 Task: Add Evolved Midnight Coconut Bar - 100% Cacao to the cart.
Action: Mouse moved to (279, 138)
Screenshot: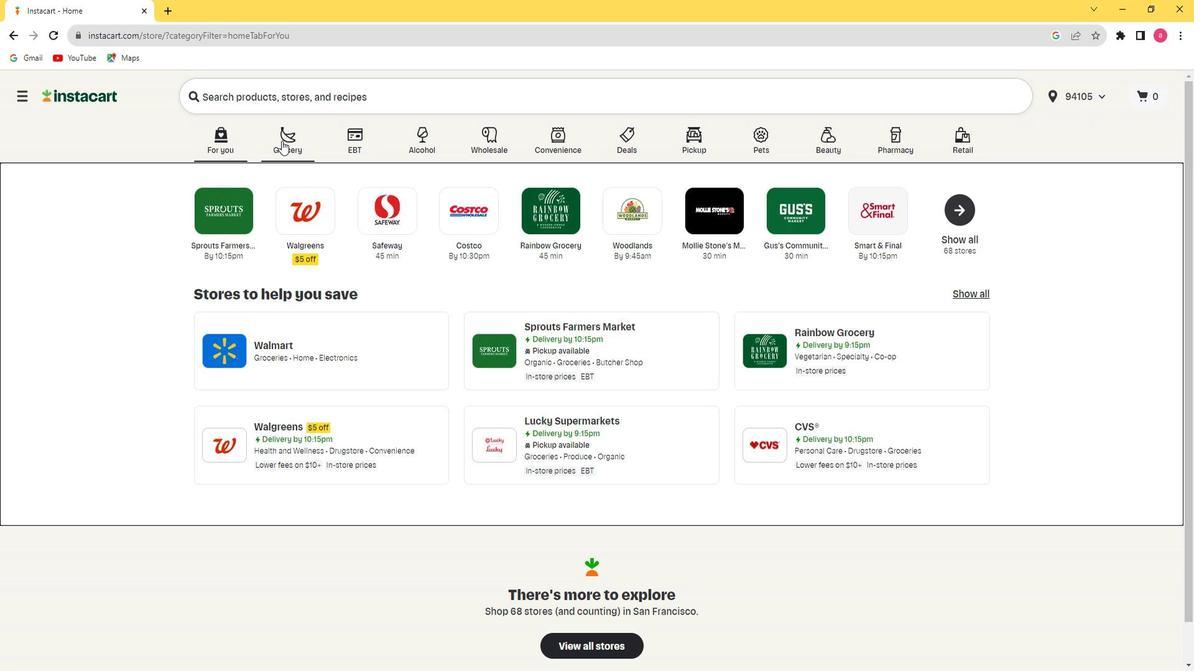 
Action: Mouse pressed left at (279, 138)
Screenshot: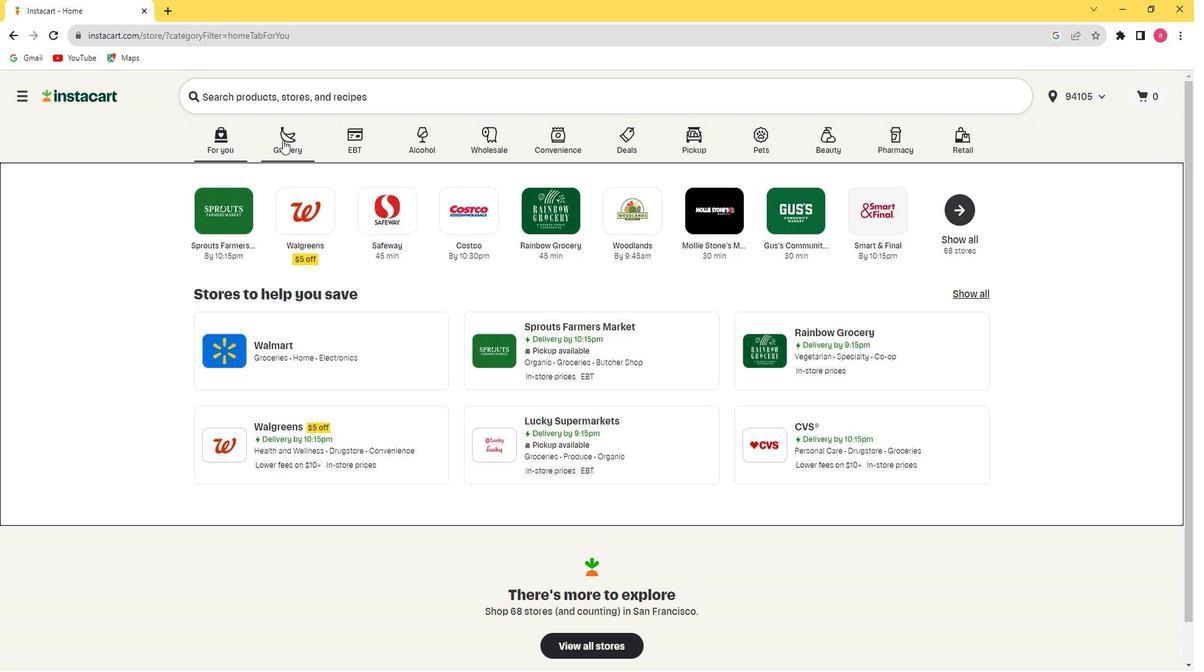 
Action: Mouse moved to (763, 227)
Screenshot: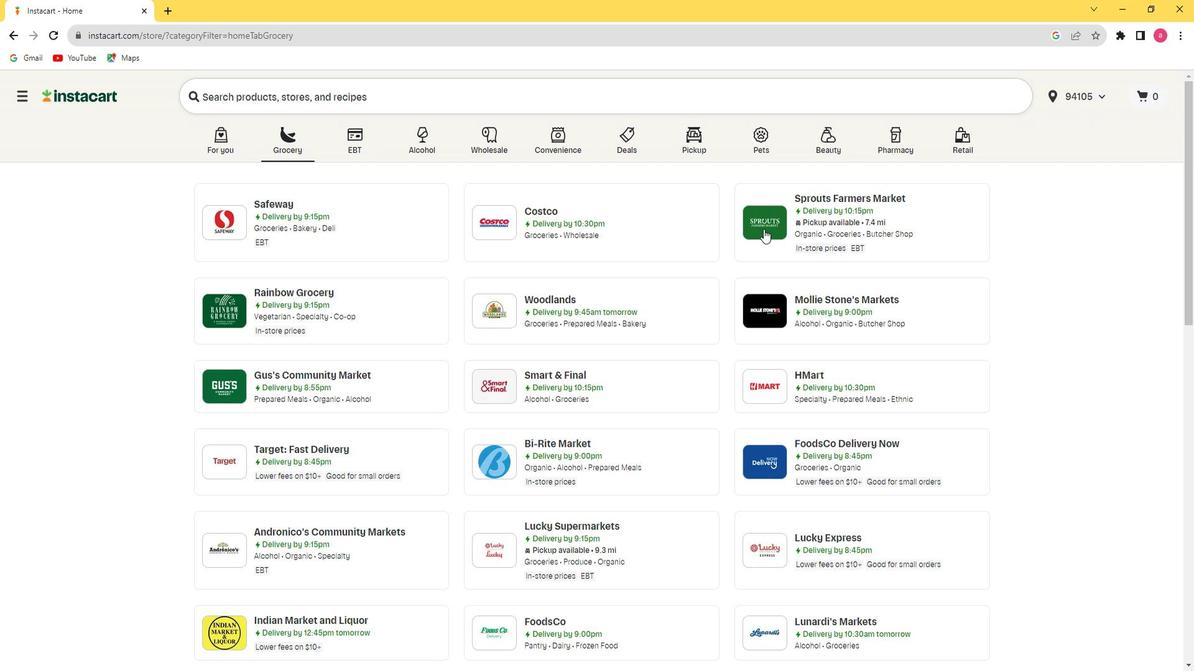 
Action: Mouse pressed left at (763, 227)
Screenshot: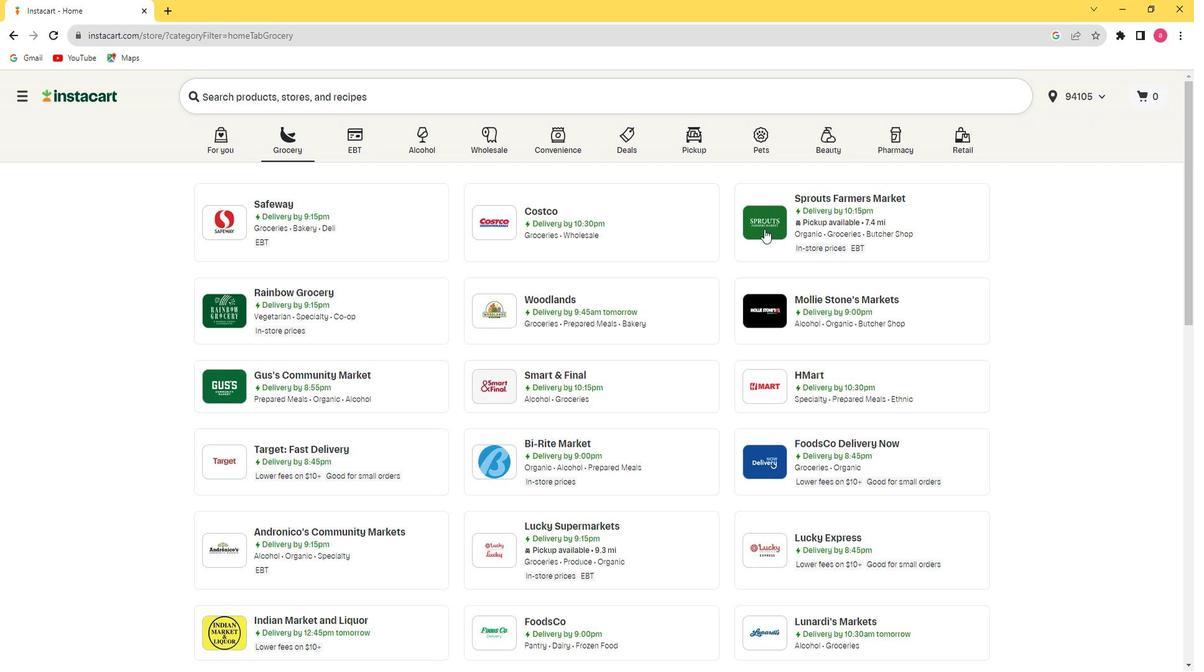 
Action: Mouse moved to (85, 509)
Screenshot: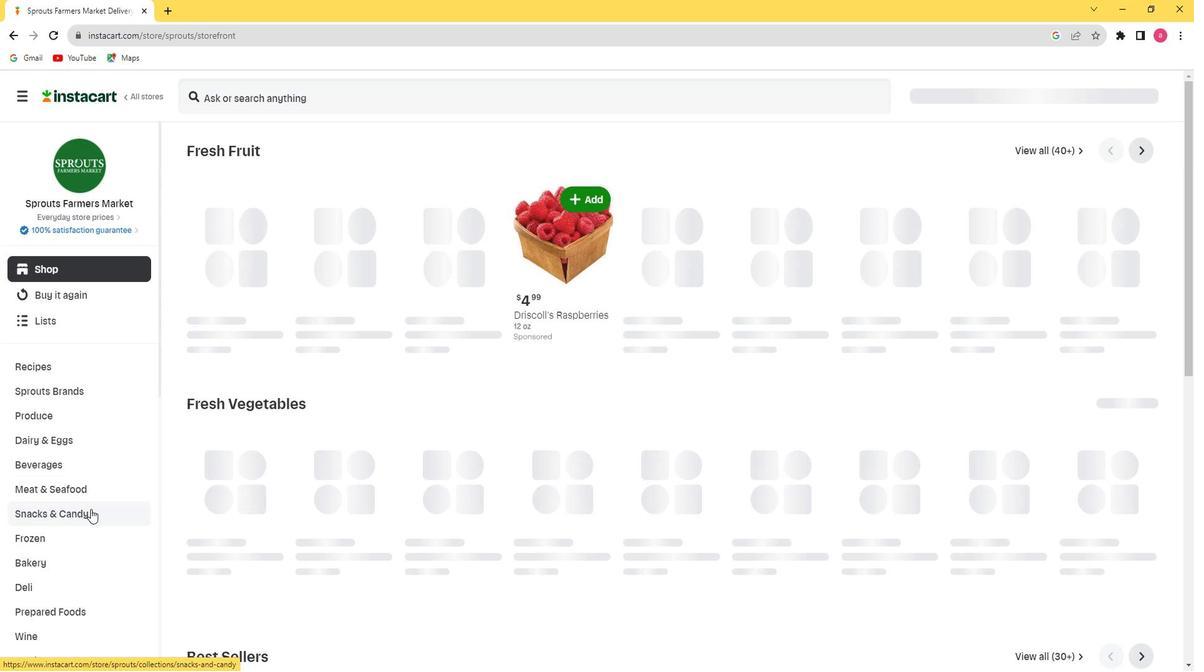 
Action: Mouse pressed left at (85, 509)
Screenshot: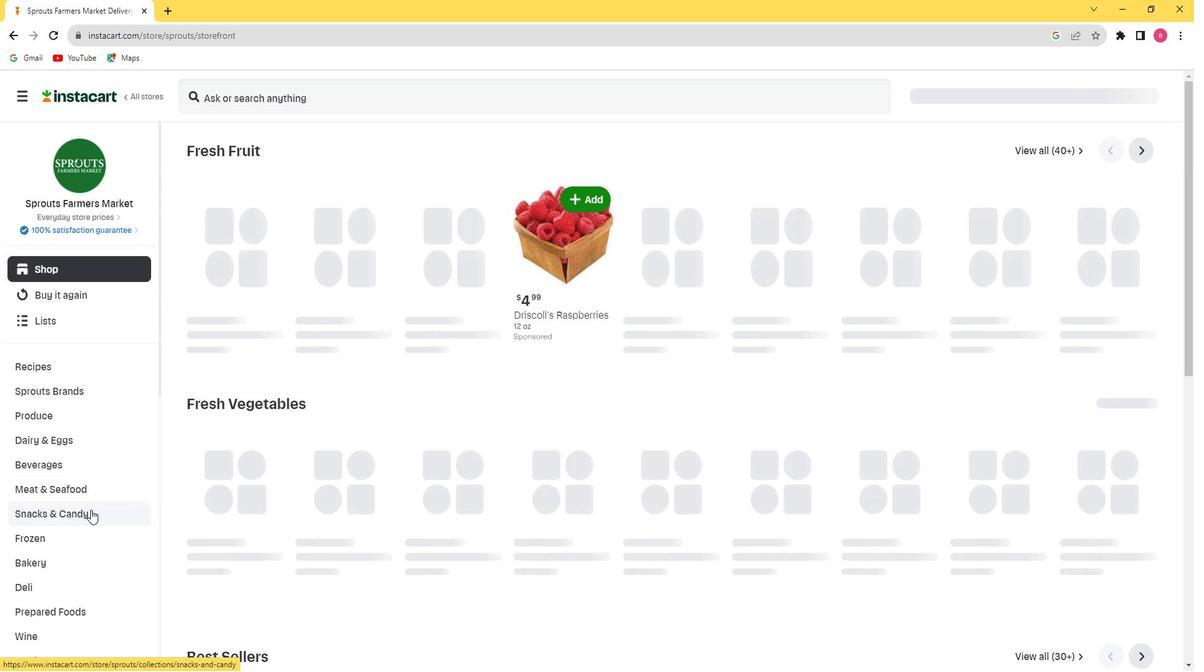 
Action: Mouse moved to (89, 540)
Screenshot: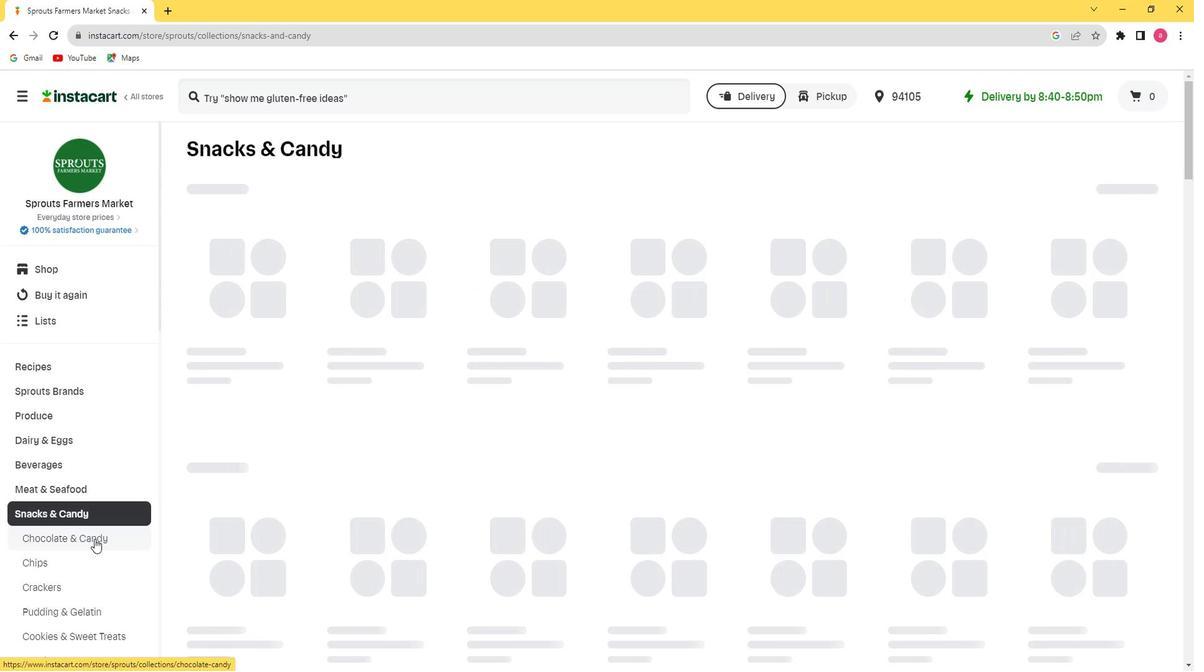
Action: Mouse pressed left at (89, 540)
Screenshot: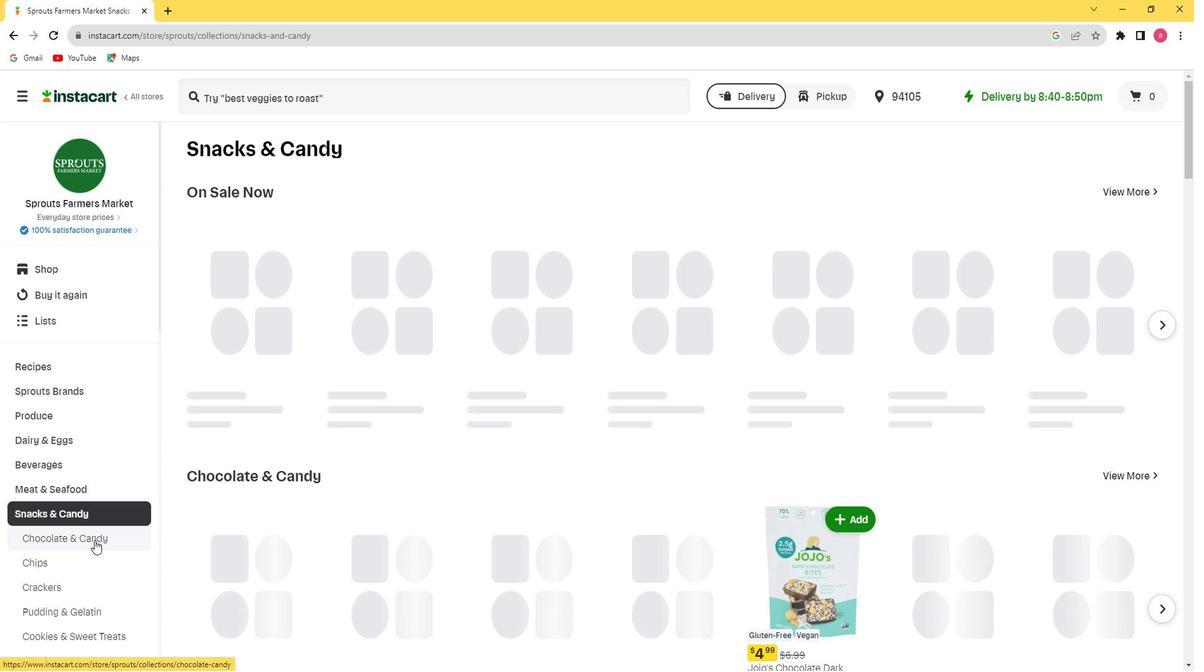 
Action: Mouse moved to (250, 203)
Screenshot: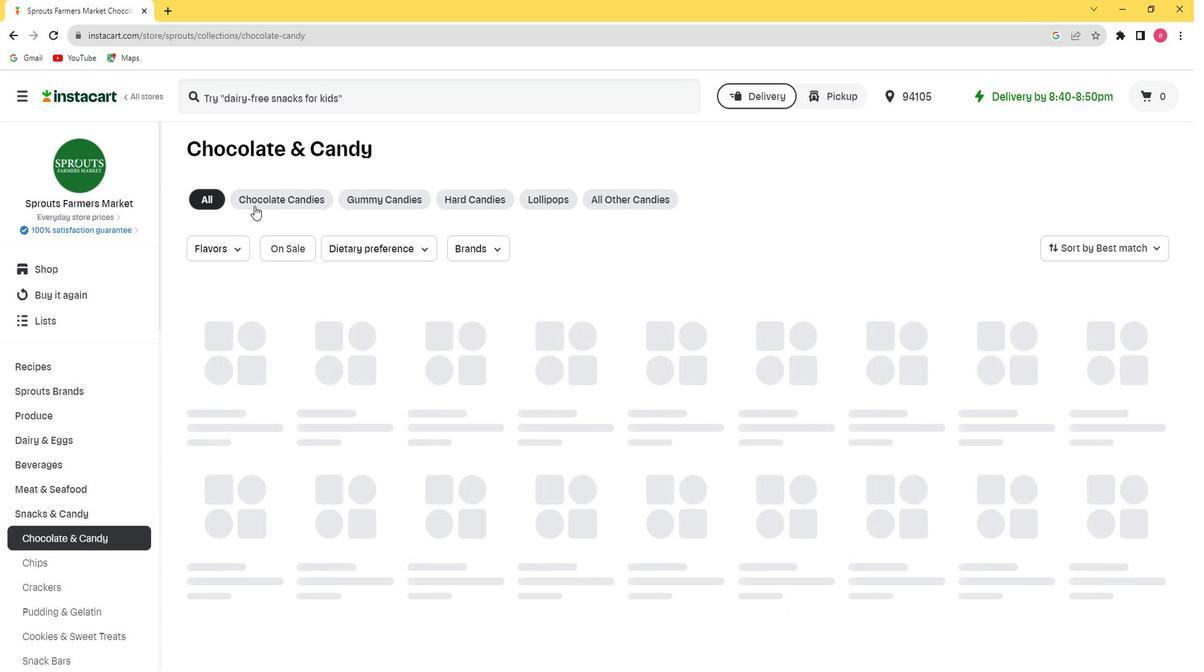 
Action: Mouse pressed left at (250, 203)
Screenshot: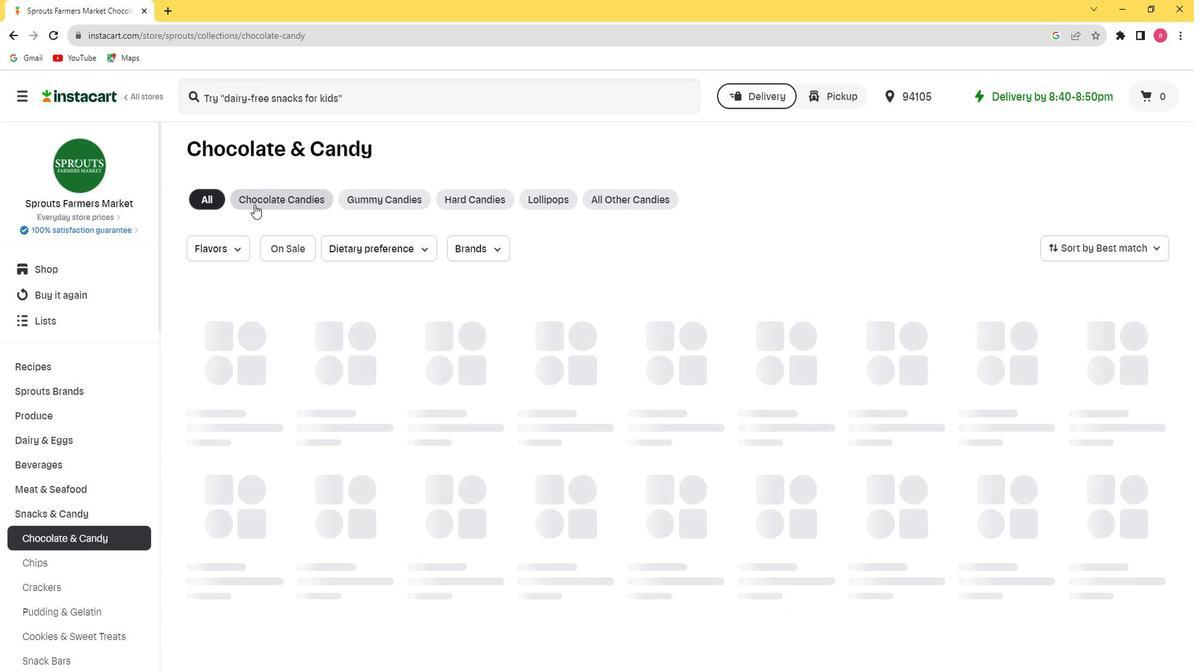 
Action: Mouse moved to (253, 95)
Screenshot: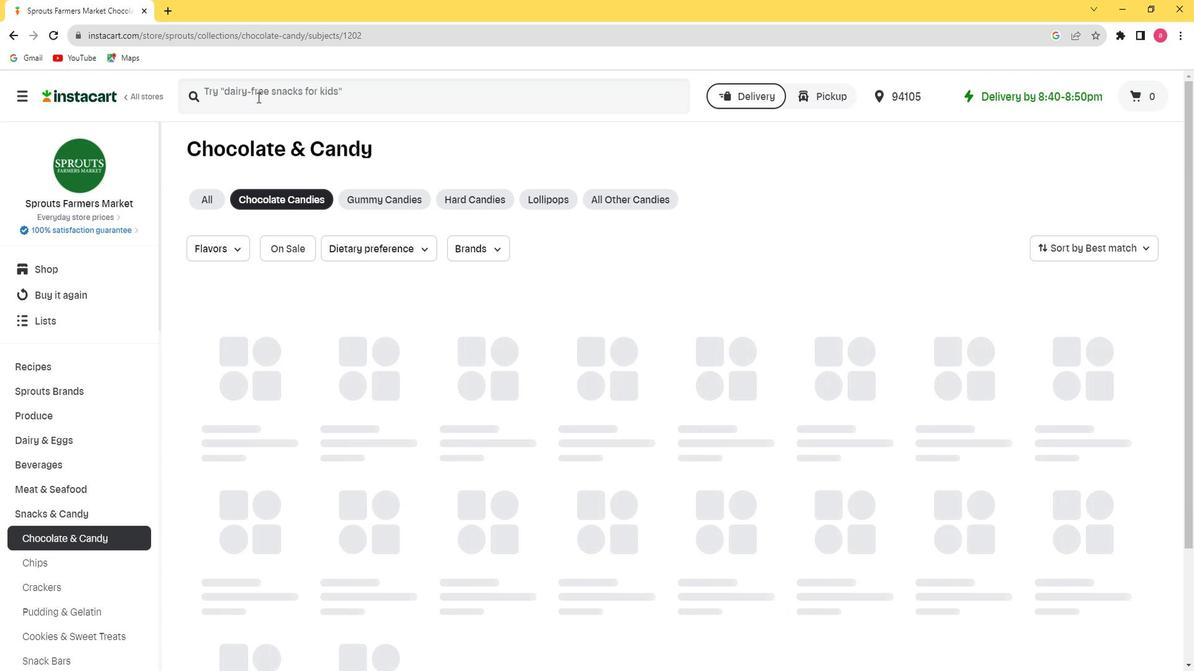 
Action: Mouse pressed left at (253, 95)
Screenshot: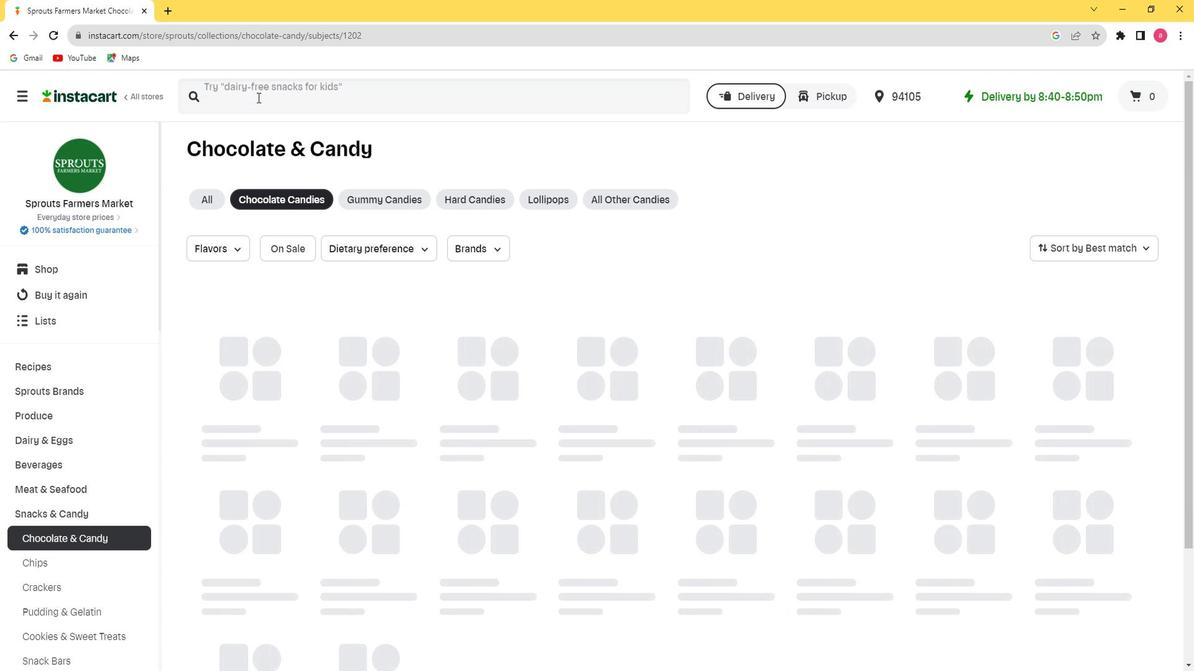 
Action: Mouse moved to (254, 95)
Screenshot: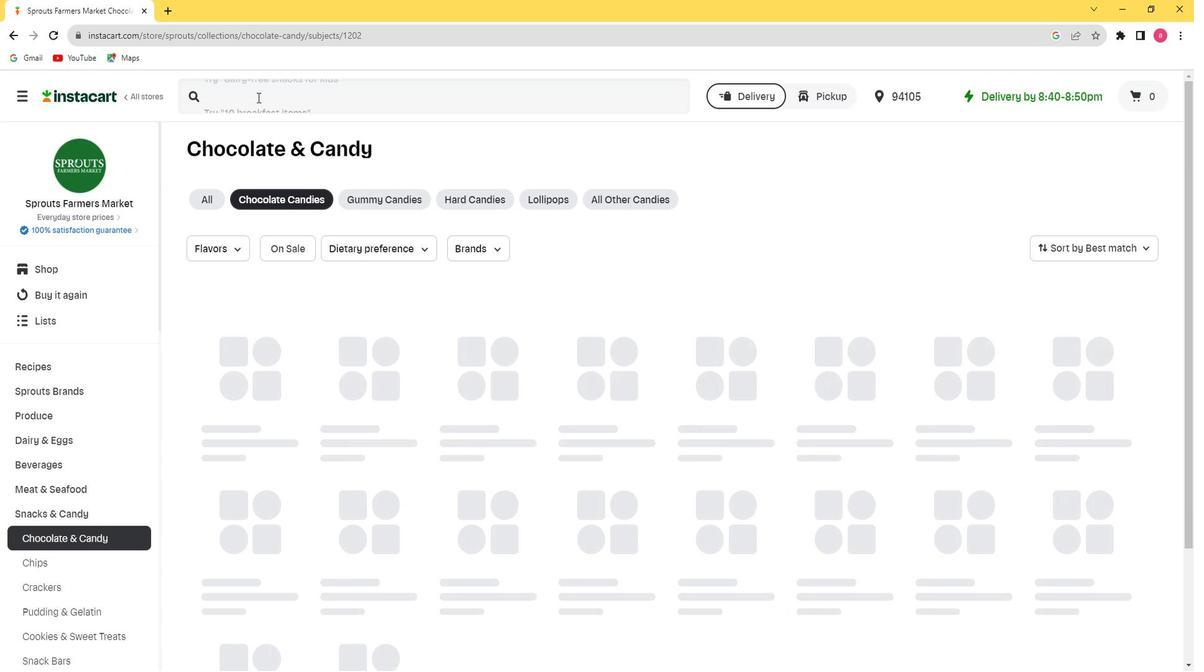 
Action: Key pressed <Key.shift>Evolved<Key.space><Key.shift><Key.shift><Key.shift><Key.shift><Key.shift><Key.shift><Key.shift><Key.shift><Key.shift><Key.shift><Key.shift>Mil<Key.backspace>dnight<Key.space><Key.shift><Key.shift><Key.shift><Key.shift><Key.shift><Key.shift>Coconut<Key.space><Key.shift><Key.shift><Key.shift><Key.shift><Key.shift>Bar-<Key.space>10<Key.shift>)%<Key.backspace><Key.backspace><Key.backspace>00<Key.shift><Key.shift><Key.shift><Key.shift><Key.shift><Key.shift>%<Key.space><Key.shift>Cacao<Key.enter>
Screenshot: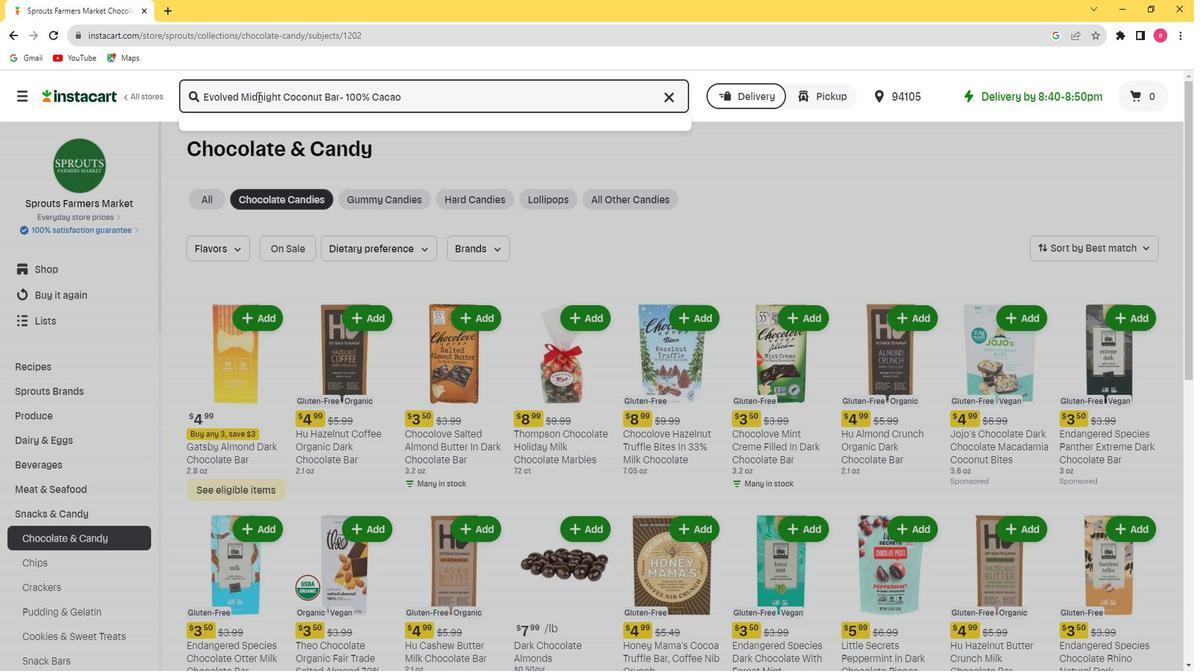 
Action: Mouse moved to (313, 242)
Screenshot: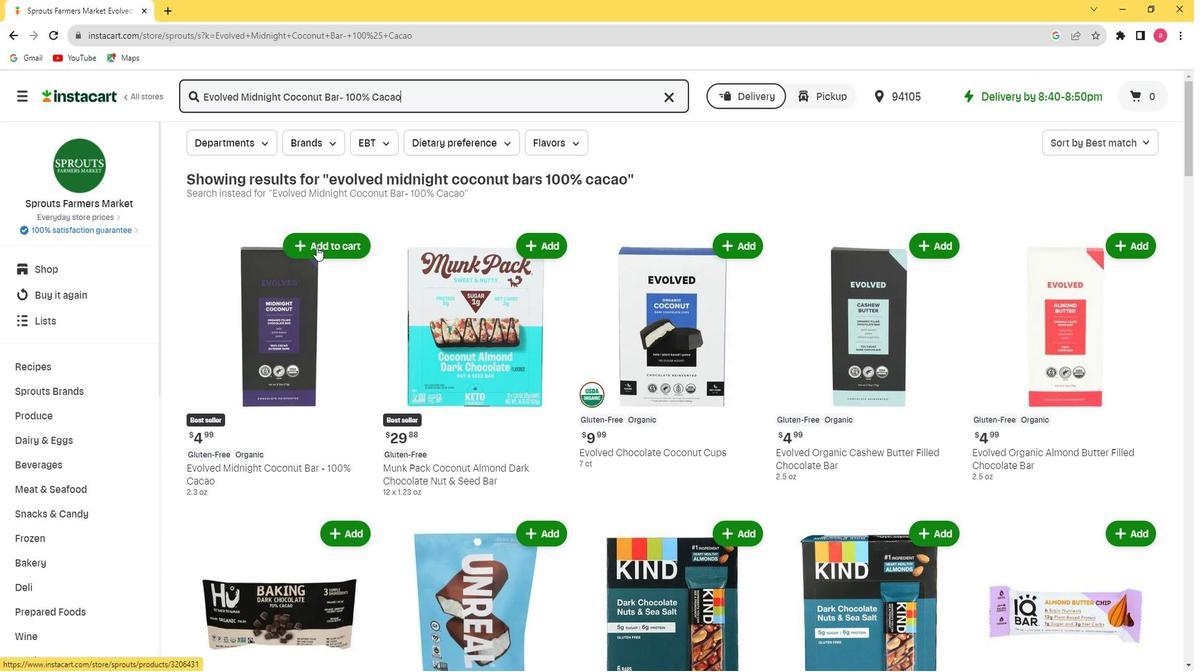 
Action: Mouse pressed left at (313, 242)
Screenshot: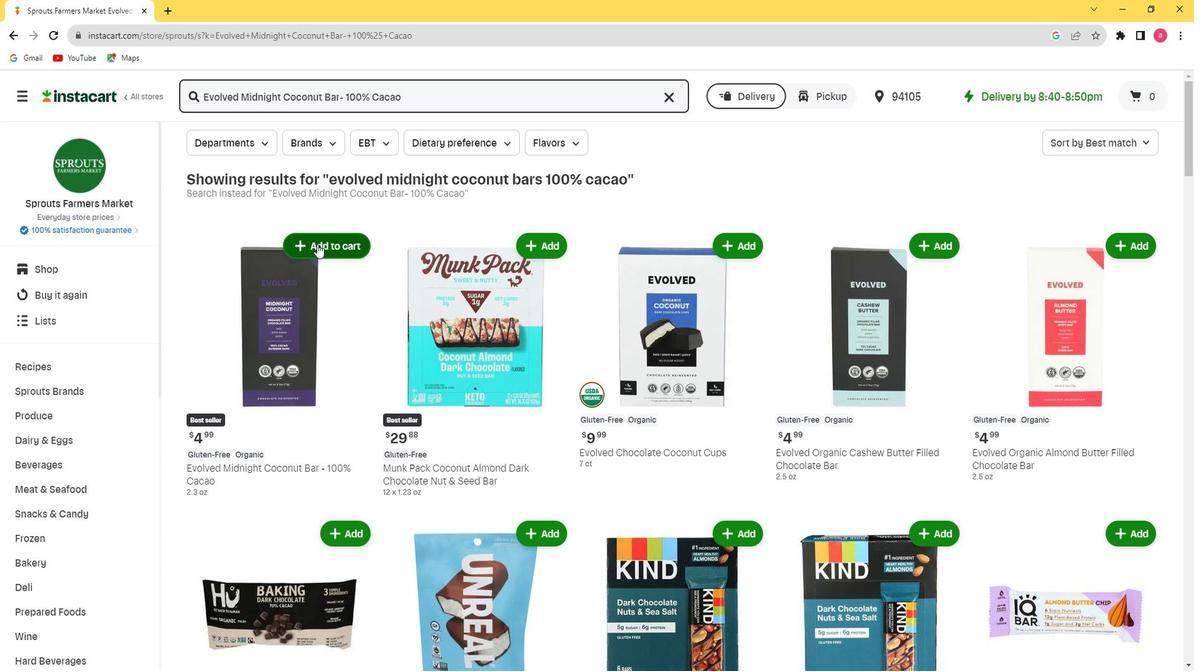 
Action: Mouse moved to (322, 421)
Screenshot: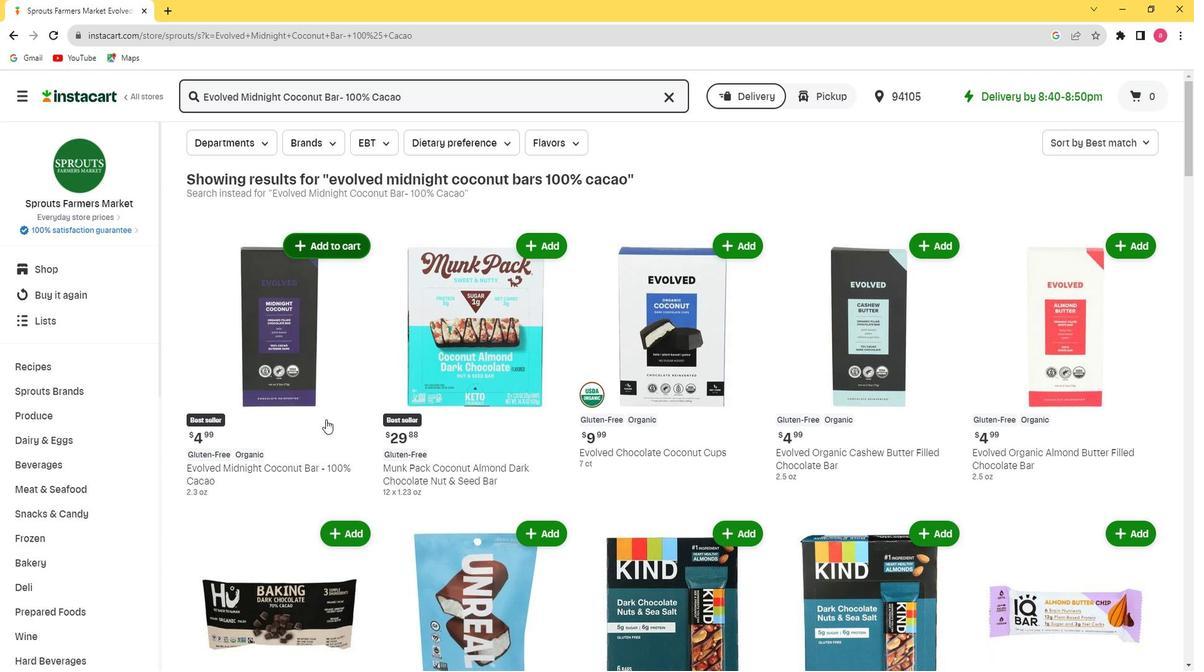 
